 Task: Select poll duration 1 day.
Action: Mouse moved to (469, 115)
Screenshot: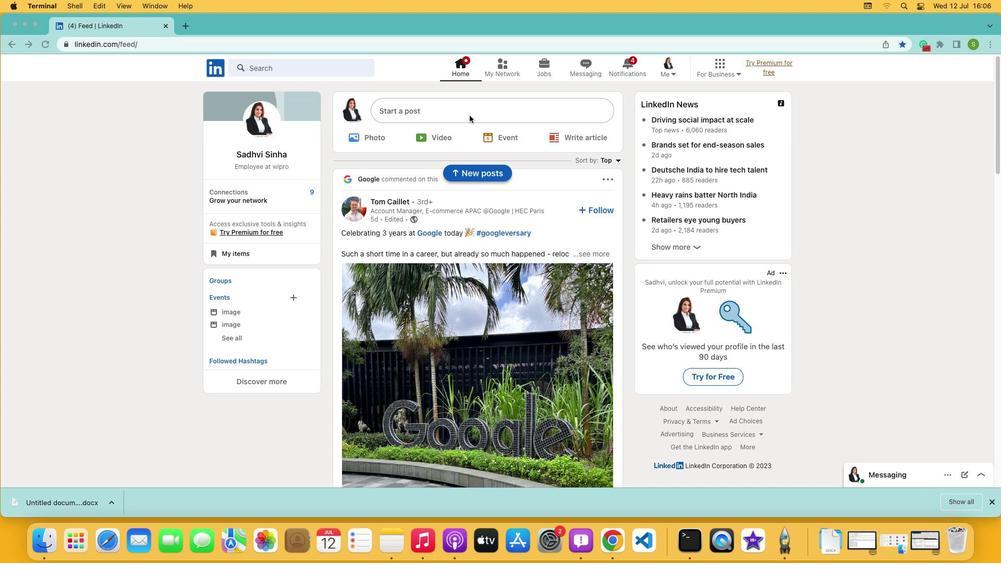 
Action: Mouse pressed left at (469, 115)
Screenshot: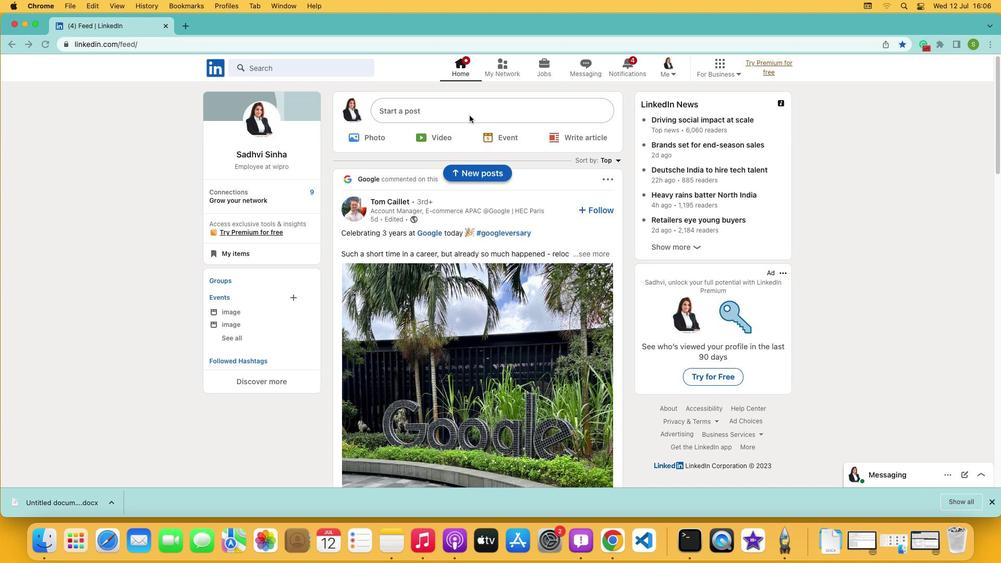 
Action: Mouse pressed left at (469, 115)
Screenshot: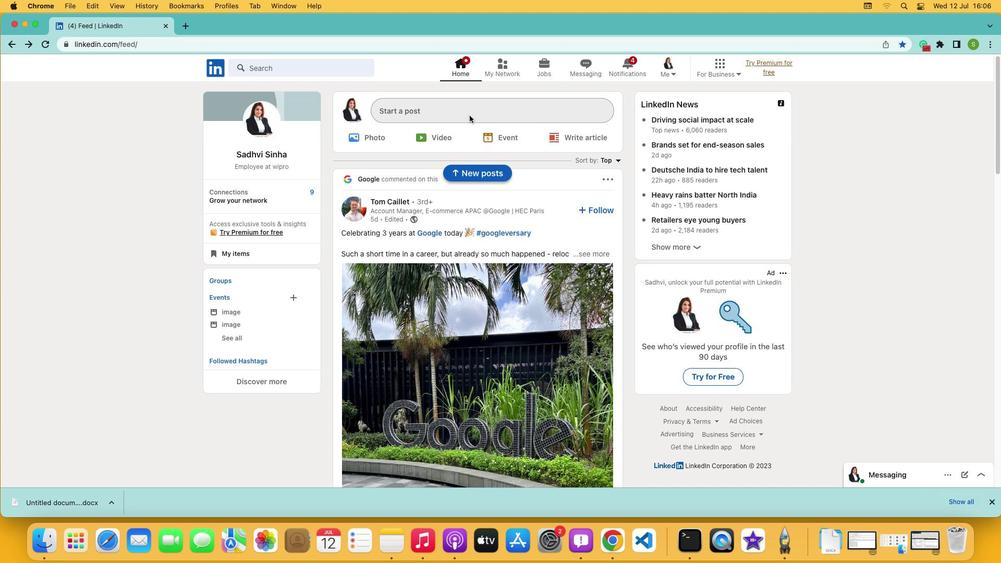 
Action: Mouse moved to (442, 309)
Screenshot: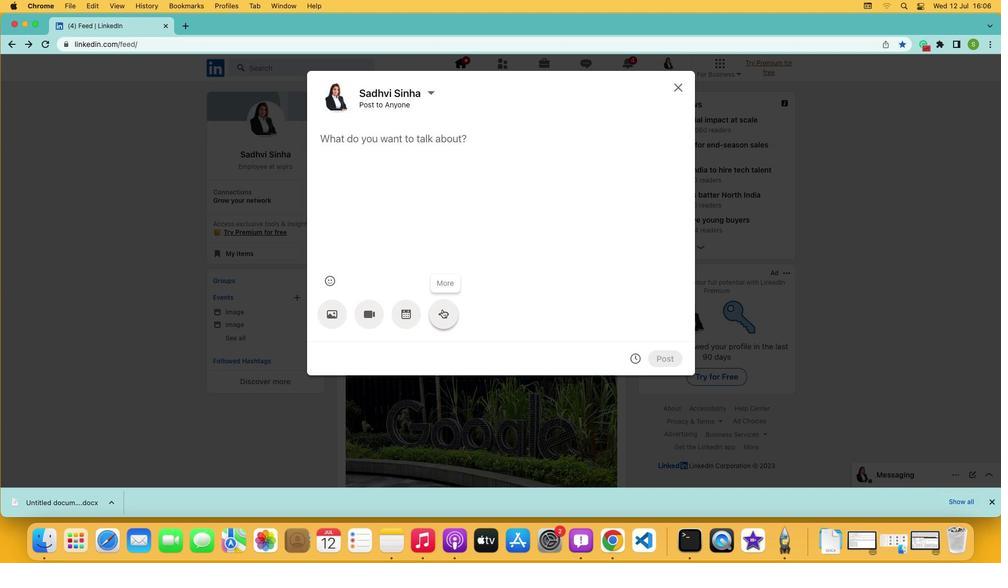 
Action: Mouse pressed left at (442, 309)
Screenshot: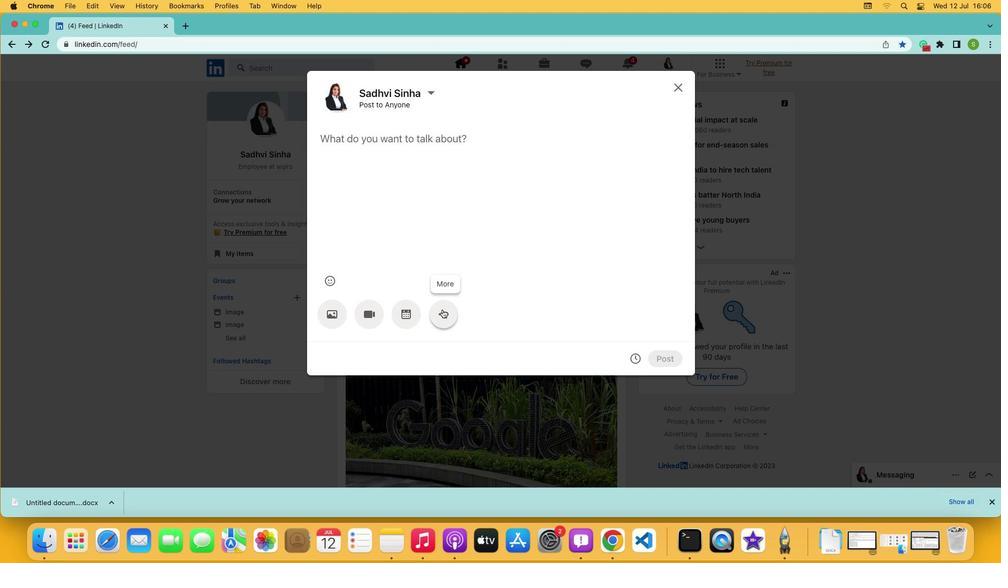 
Action: Mouse moved to (508, 316)
Screenshot: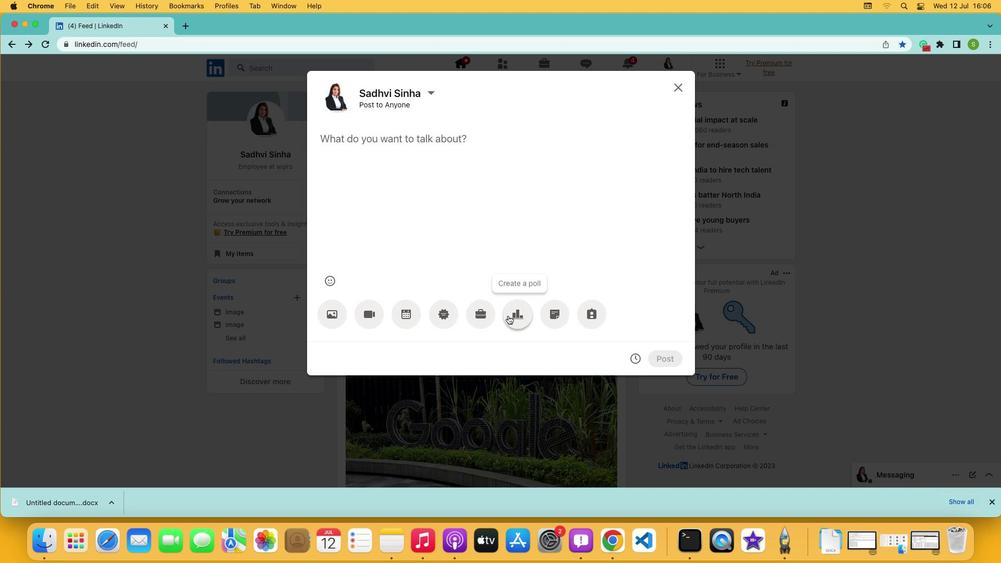 
Action: Mouse pressed left at (508, 316)
Screenshot: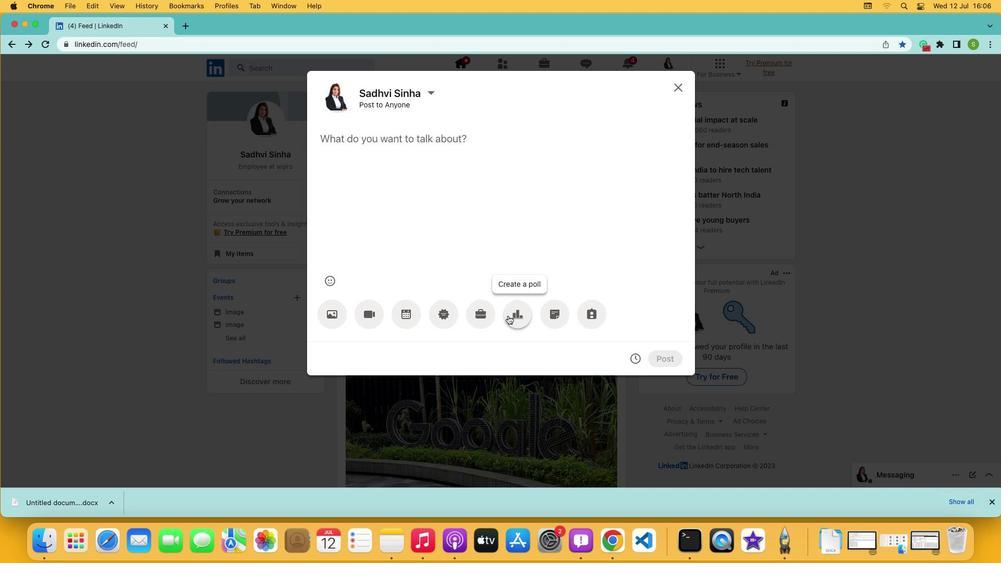 
Action: Mouse moved to (424, 309)
Screenshot: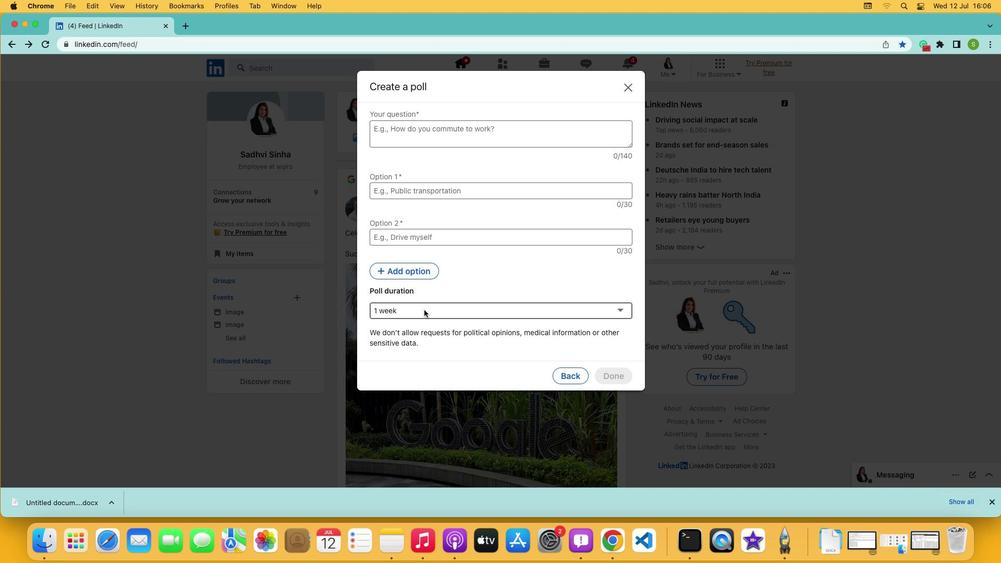 
Action: Mouse pressed left at (424, 309)
Screenshot: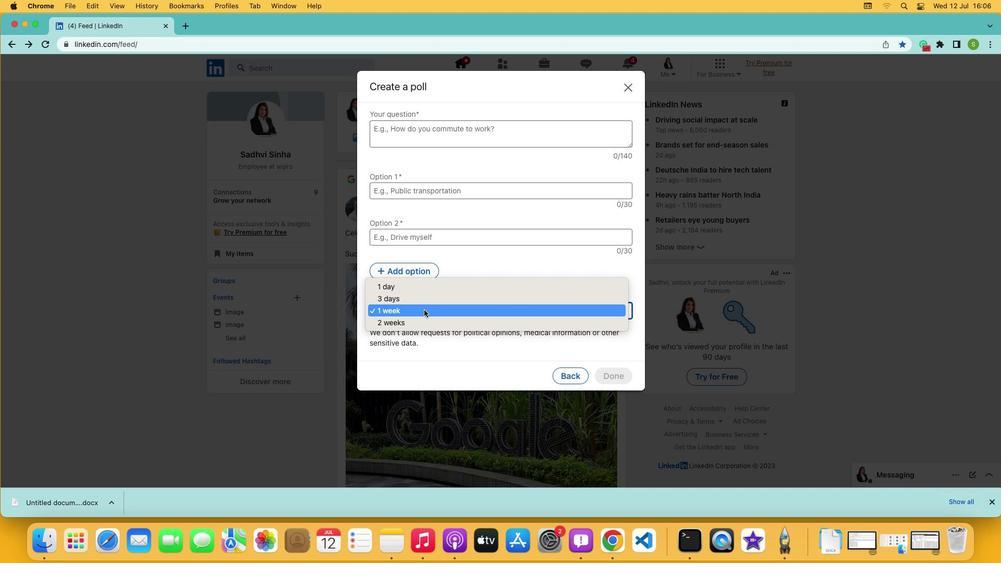 
Action: Mouse moved to (427, 288)
Screenshot: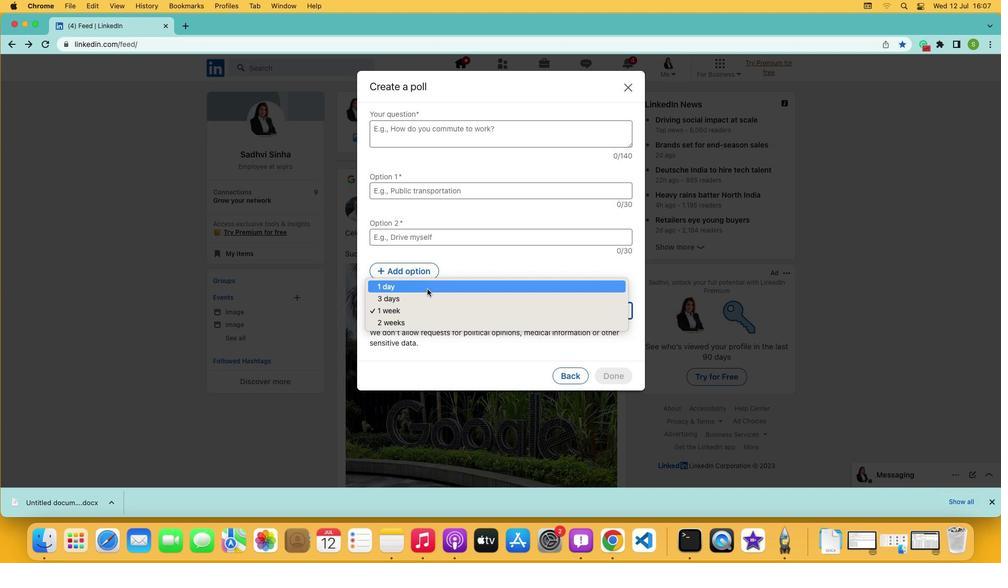 
Action: Mouse pressed left at (427, 288)
Screenshot: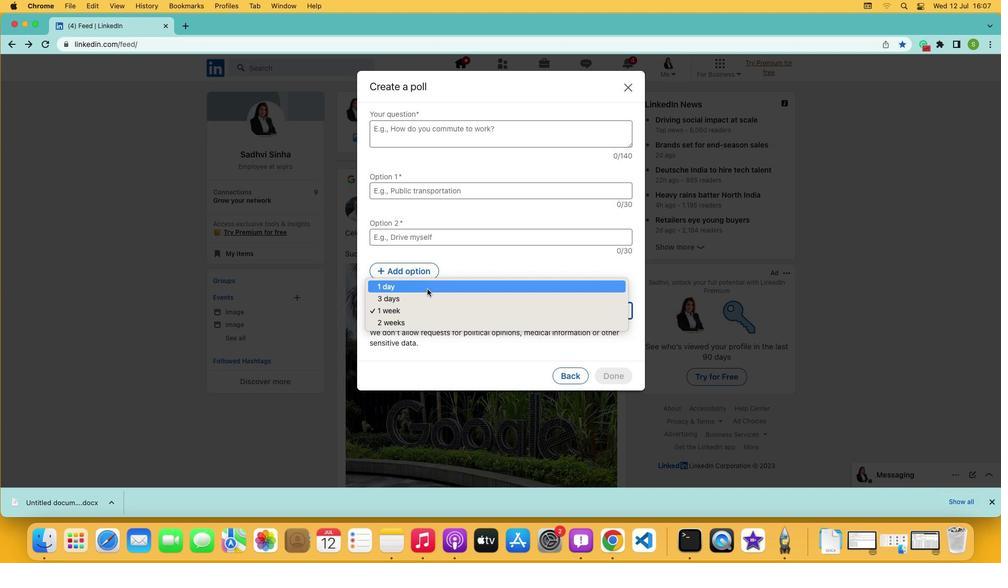 
